 Task: Create an event for the team-building paintball event on the 28th at 7:00 PM.
Action: Mouse moved to (16, 28)
Screenshot: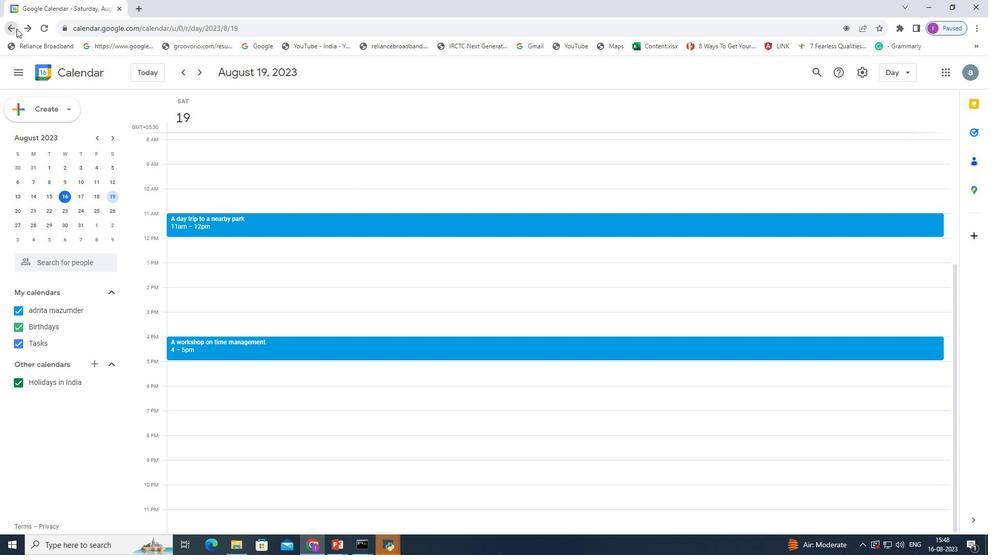 
Action: Mouse pressed left at (16, 28)
Screenshot: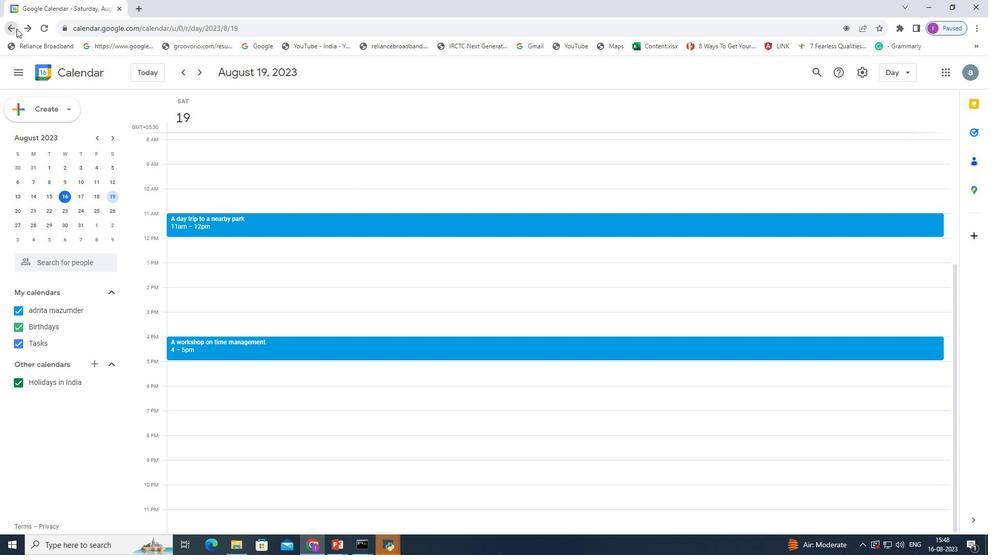 
Action: Mouse moved to (34, 223)
Screenshot: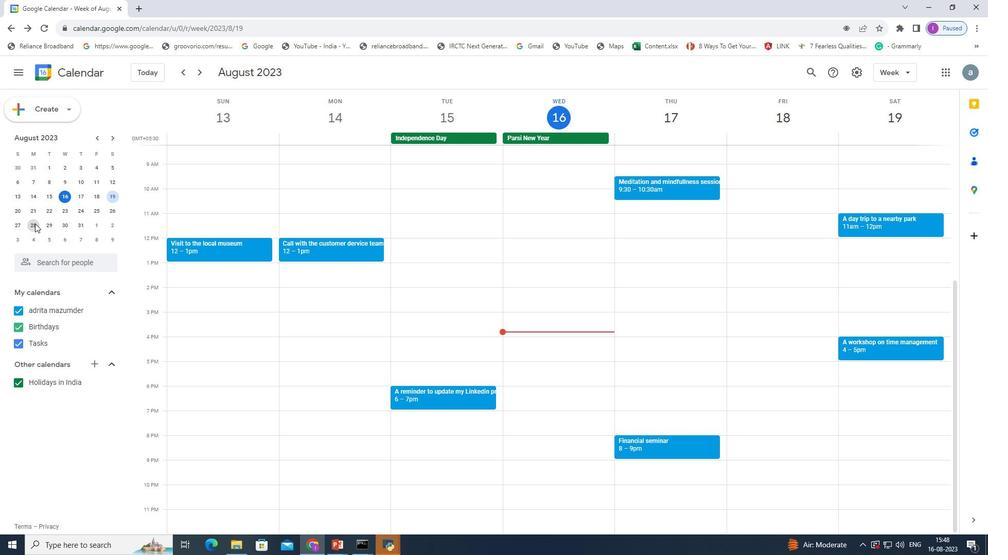 
Action: Mouse pressed left at (34, 223)
Screenshot: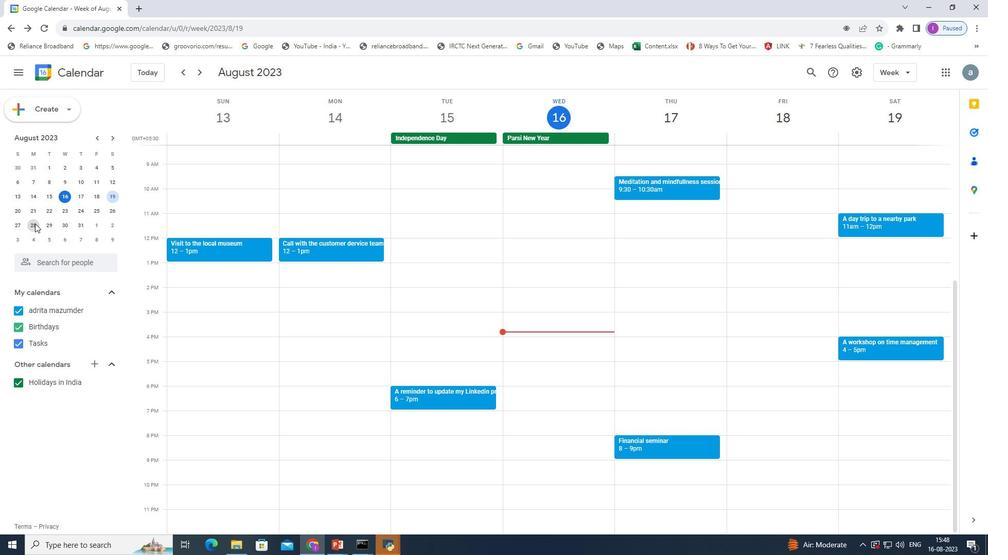 
Action: Mouse pressed left at (34, 223)
Screenshot: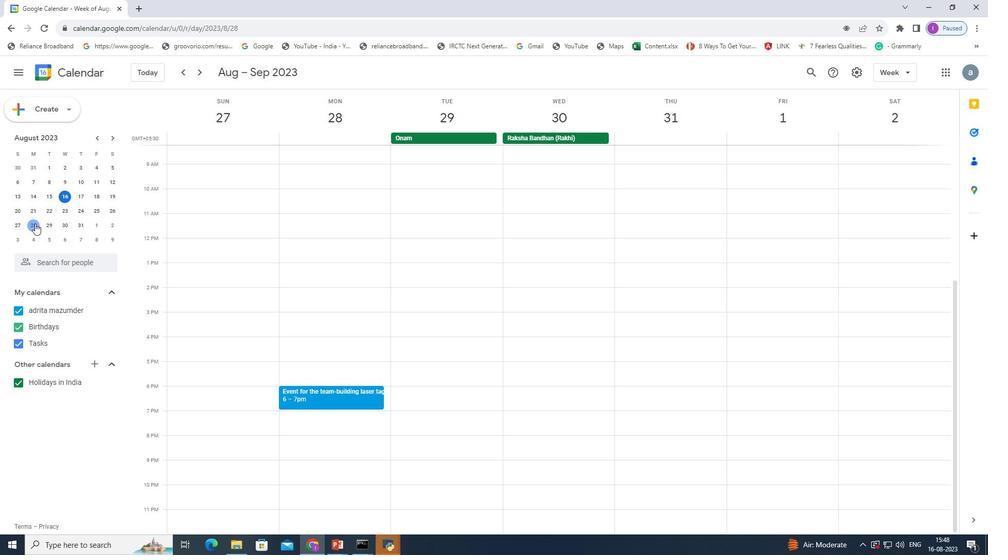 
Action: Mouse moved to (178, 418)
Screenshot: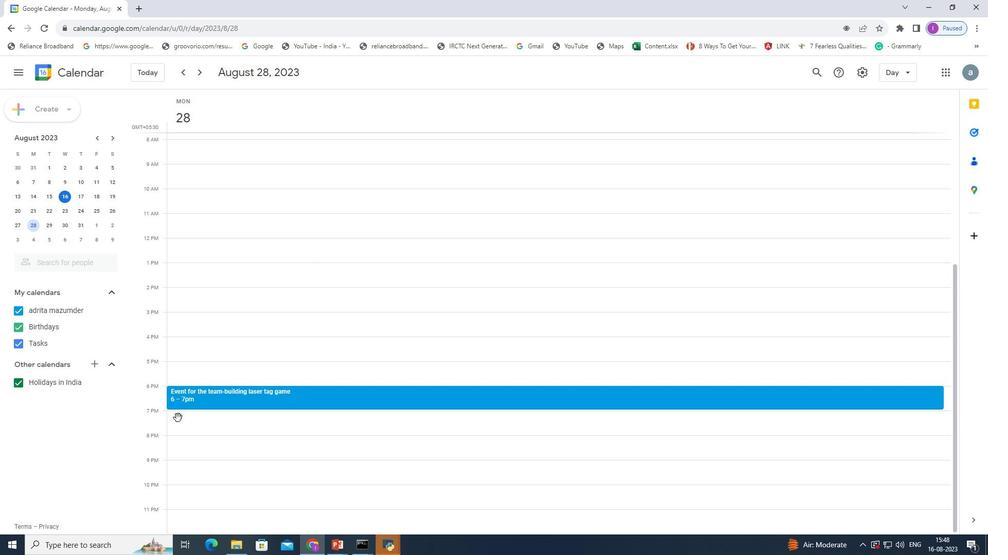 
Action: Mouse pressed left at (178, 418)
Screenshot: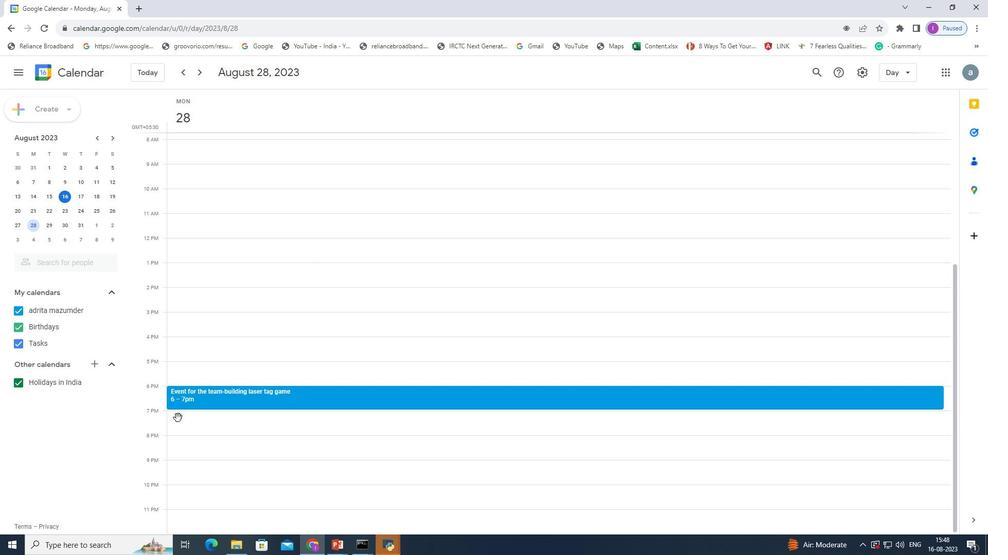 
Action: Mouse moved to (483, 197)
Screenshot: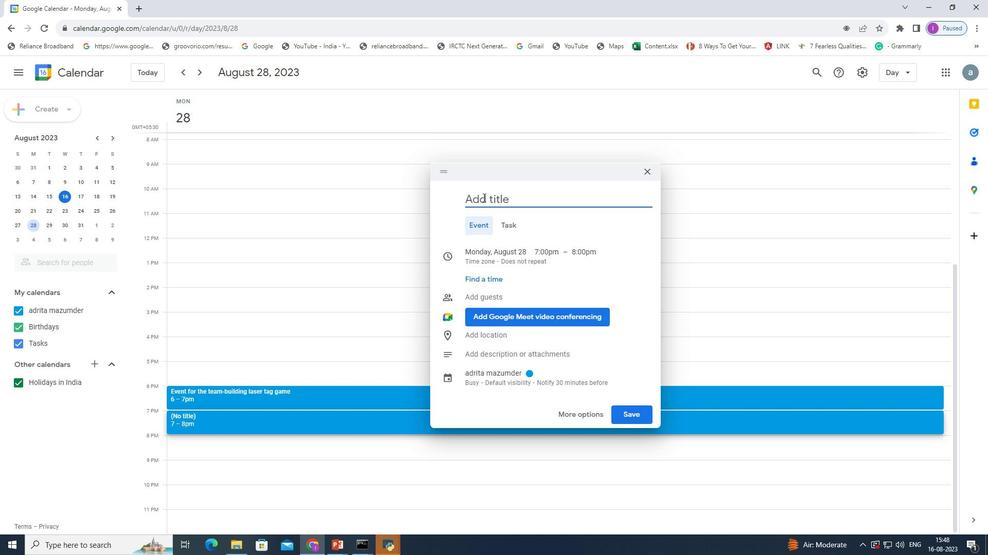 
Action: Mouse pressed left at (483, 197)
Screenshot: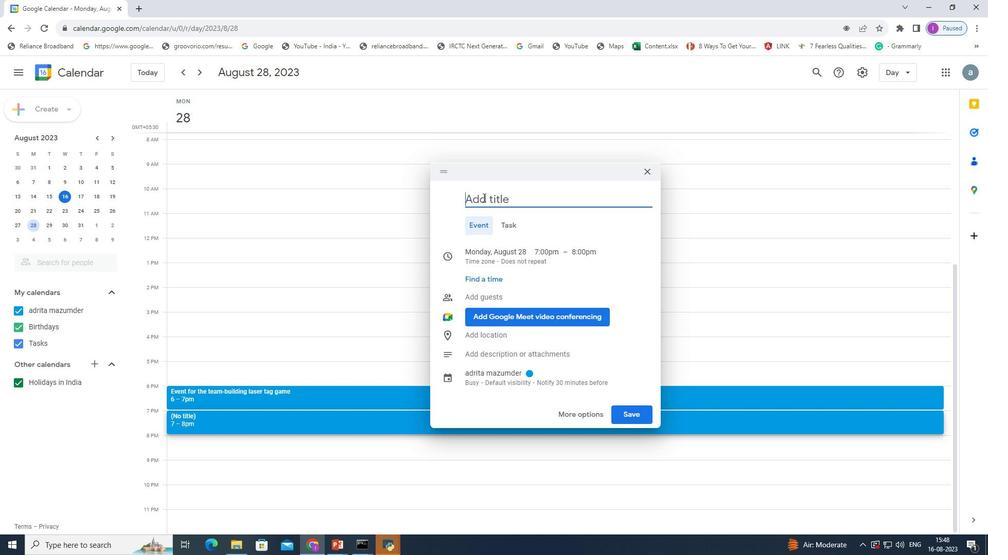 
Action: Mouse moved to (482, 197)
Screenshot: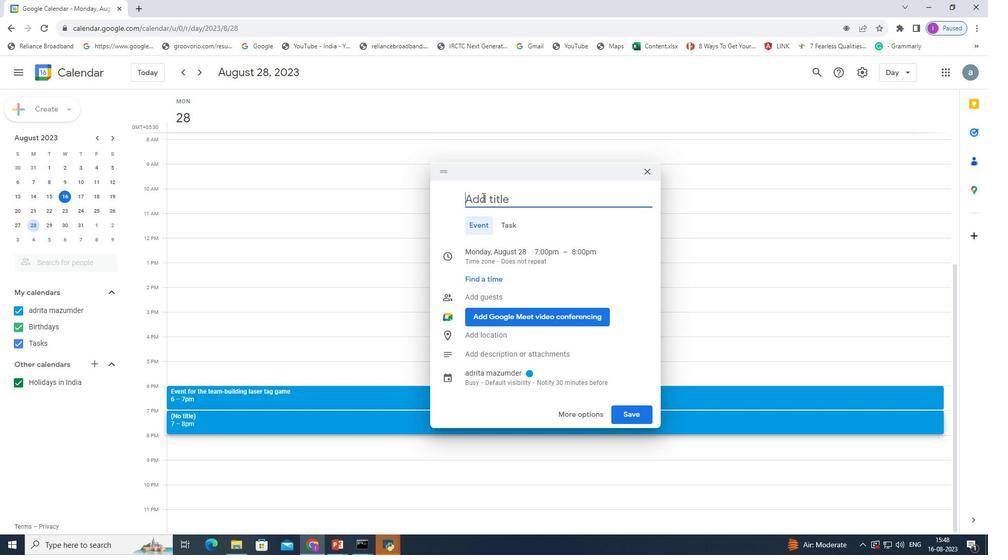 
Action: Key pressed <Key.shift><Key.shift><Key.shift><Key.shift><Key.shift><Key.shift><Key.shift><Key.shift><Key.shift>An<Key.space>evev<Key.backspace>nt<Key.space>for<Key.space>the<Key.space>r<Key.backspace>team-building<Key.space>paintball<Key.space>avent
Screenshot: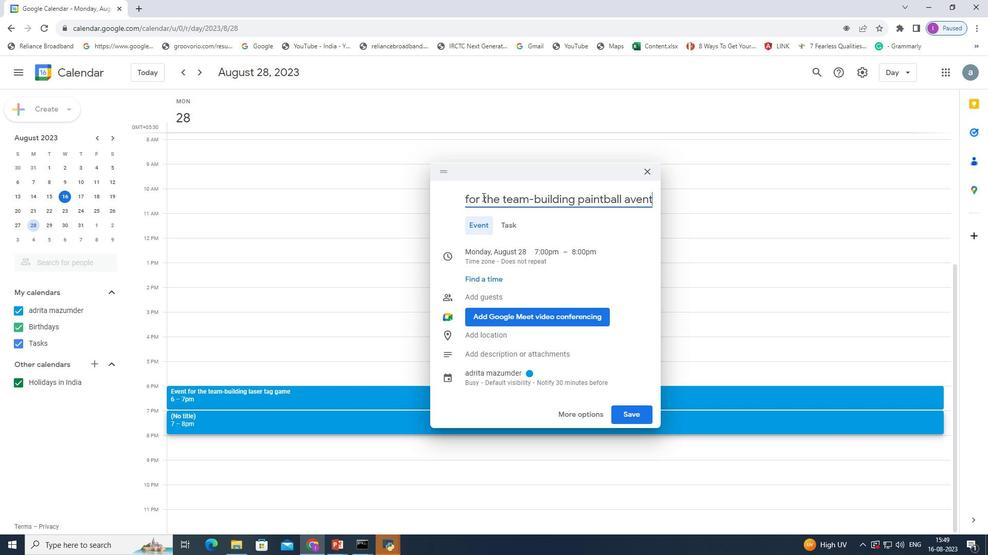 
Action: Mouse moved to (628, 201)
Screenshot: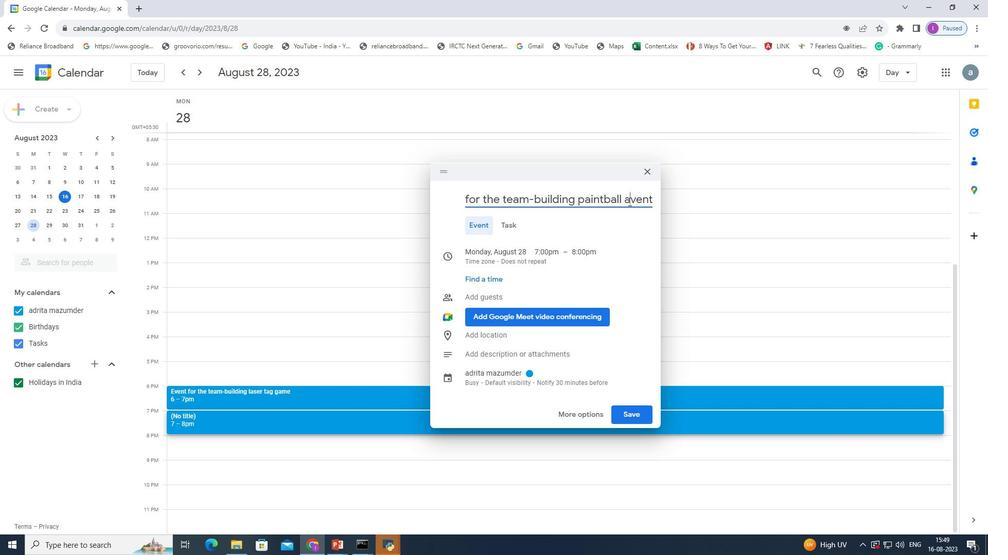 
Action: Mouse pressed left at (628, 201)
Screenshot: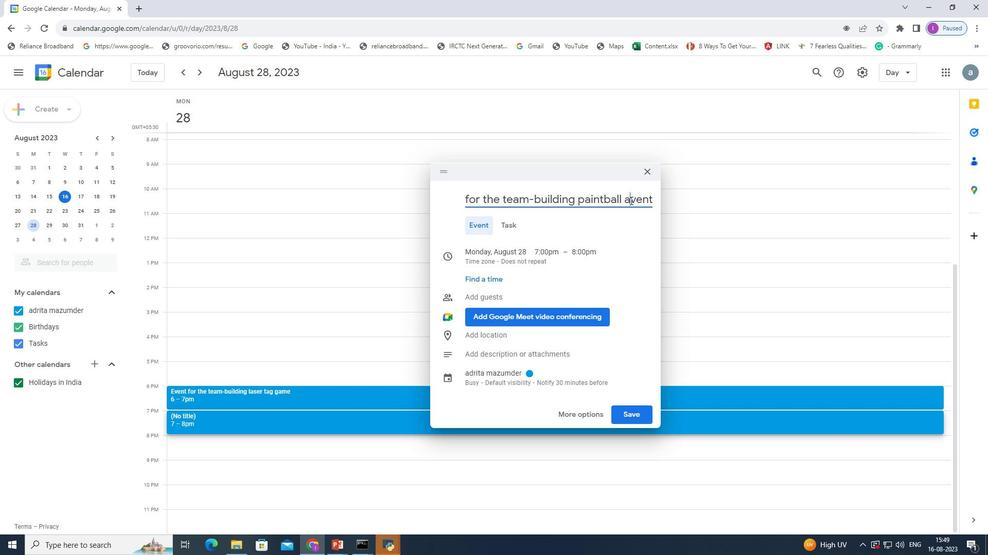 
Action: Mouse moved to (670, 177)
Screenshot: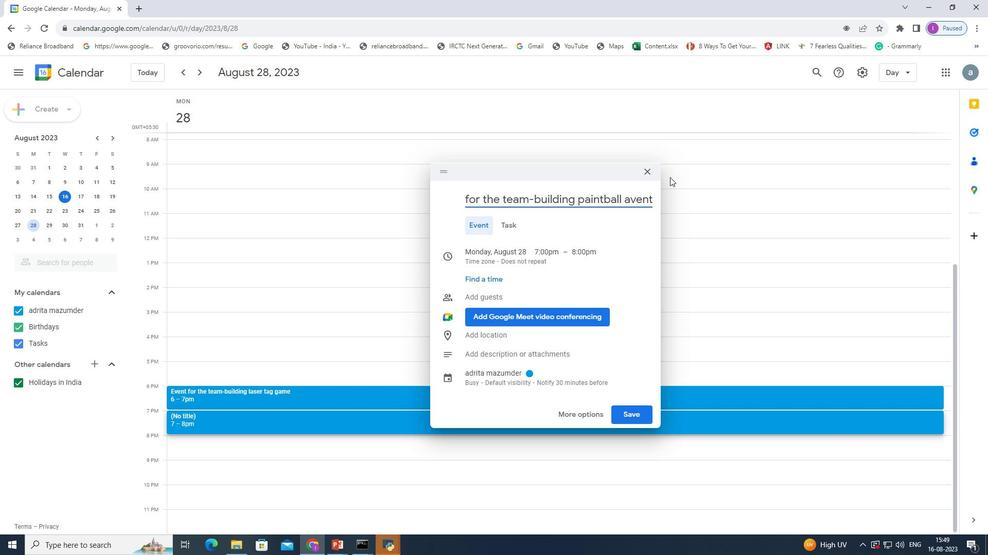 
Action: Key pressed <Key.backspace>e
Screenshot: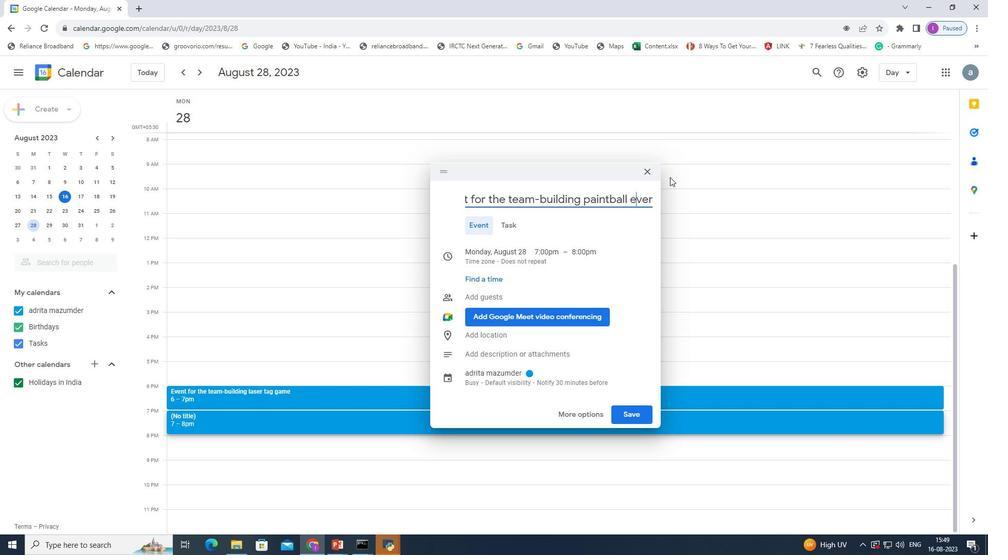 
Action: Mouse moved to (651, 198)
Screenshot: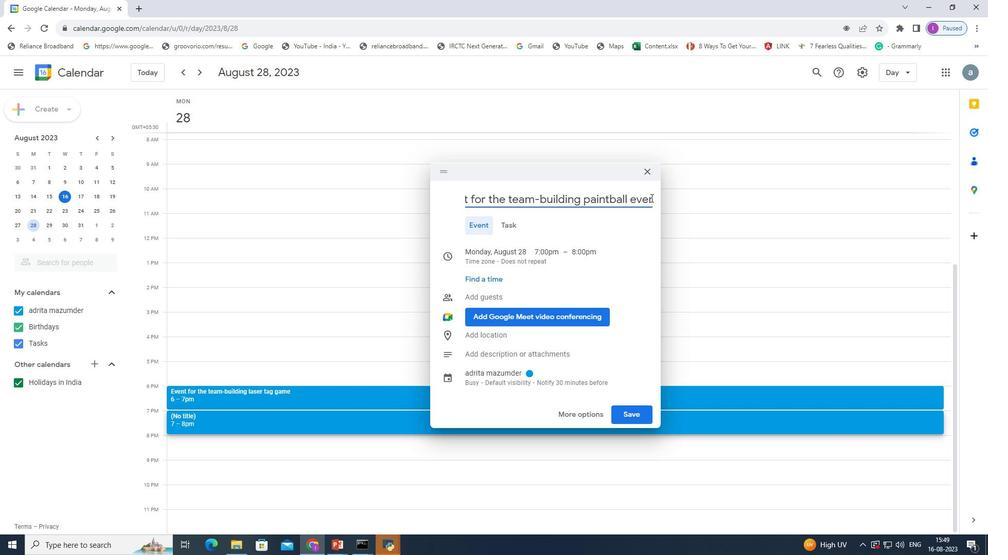 
Action: Mouse pressed left at (651, 198)
Screenshot: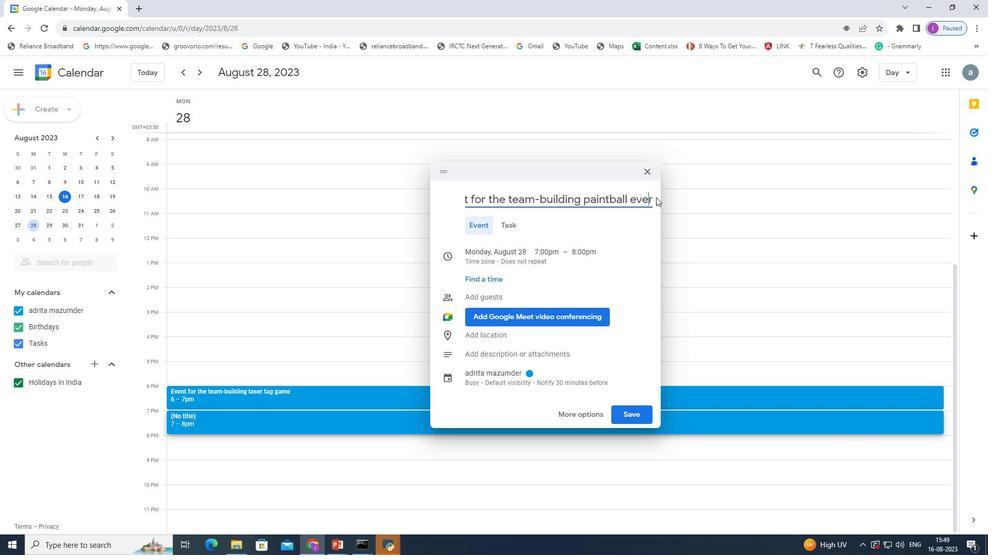 
Action: Mouse moved to (629, 201)
Screenshot: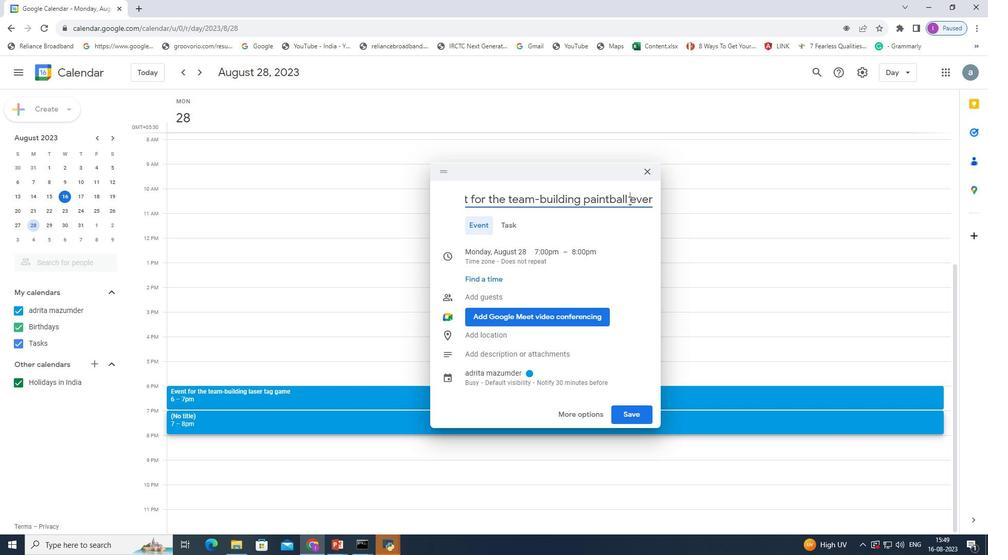 
Action: Mouse pressed left at (629, 201)
Screenshot: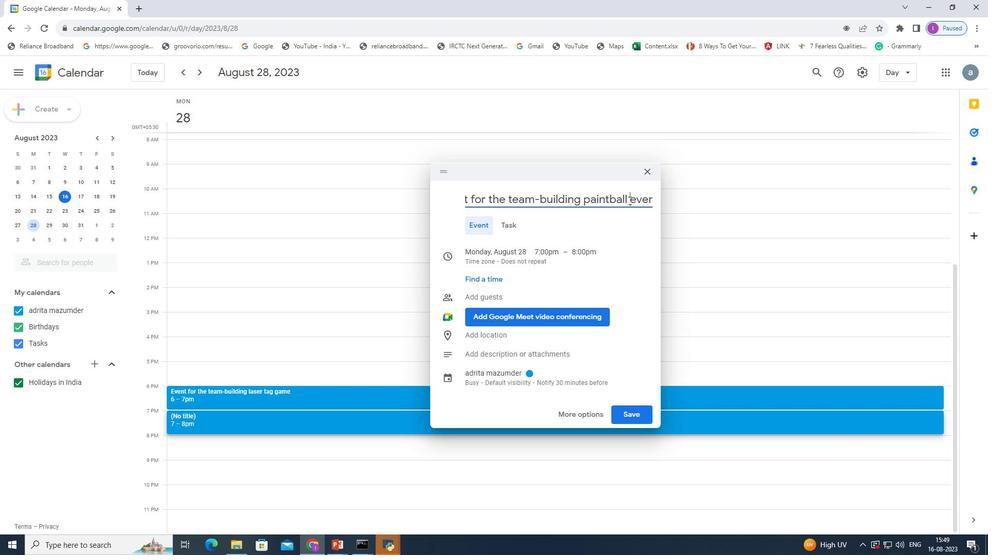 
Action: Mouse moved to (651, 197)
Screenshot: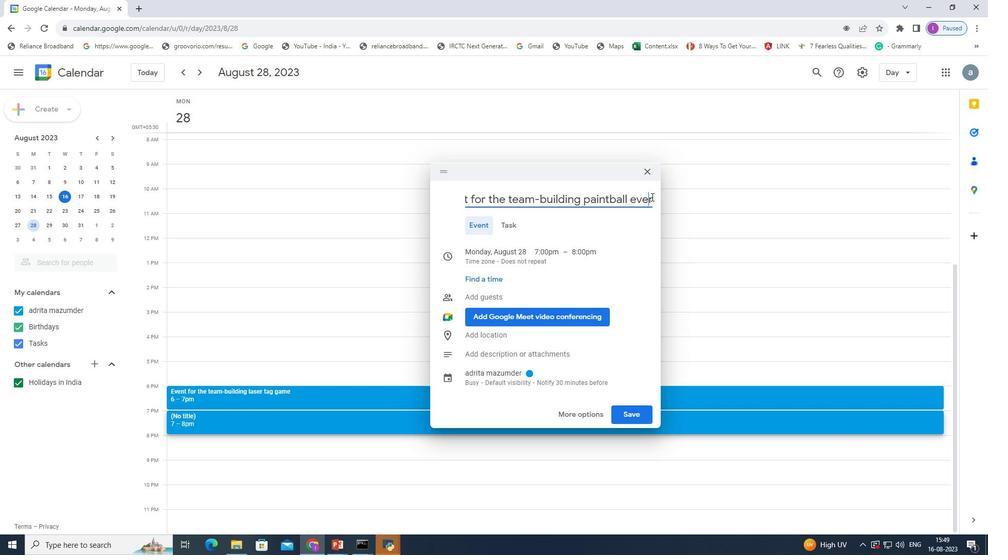 
Action: Mouse pressed left at (651, 197)
Screenshot: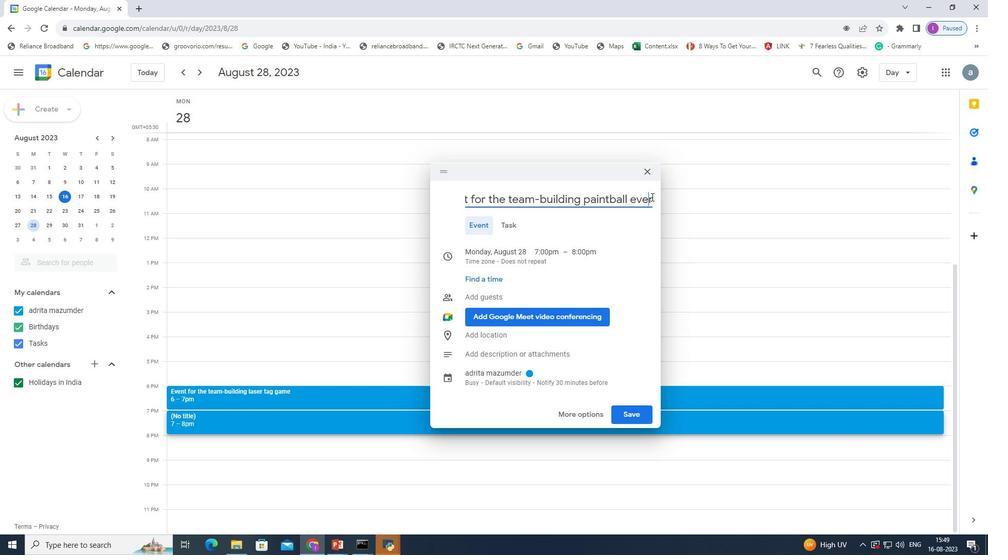 
Action: Mouse moved to (637, 410)
Screenshot: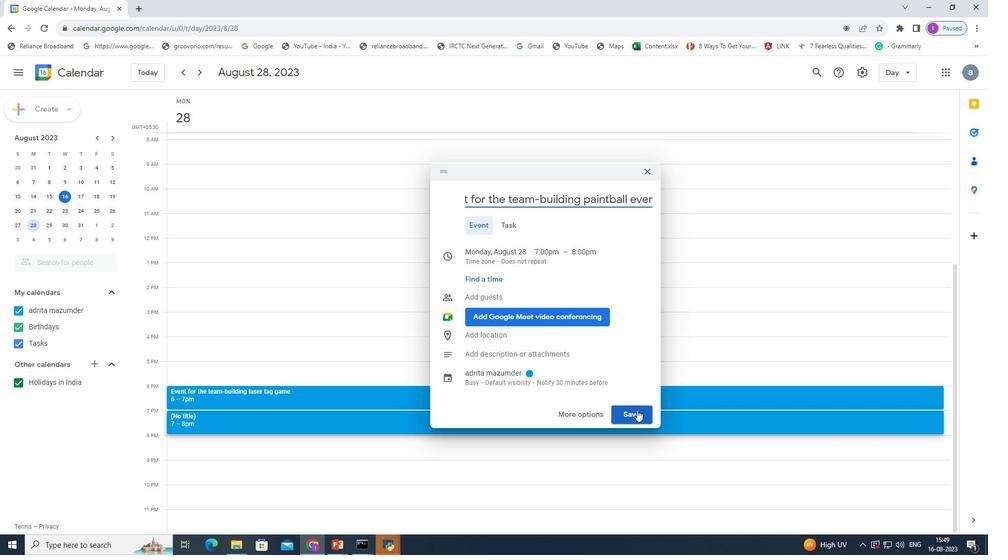 
Action: Mouse pressed left at (637, 410)
Screenshot: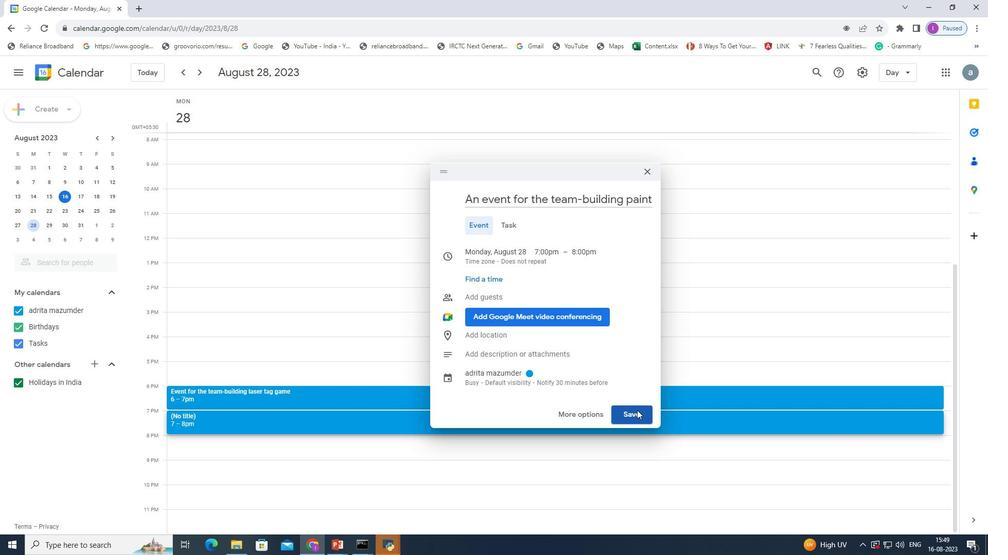 
Action: Mouse moved to (85, 338)
Screenshot: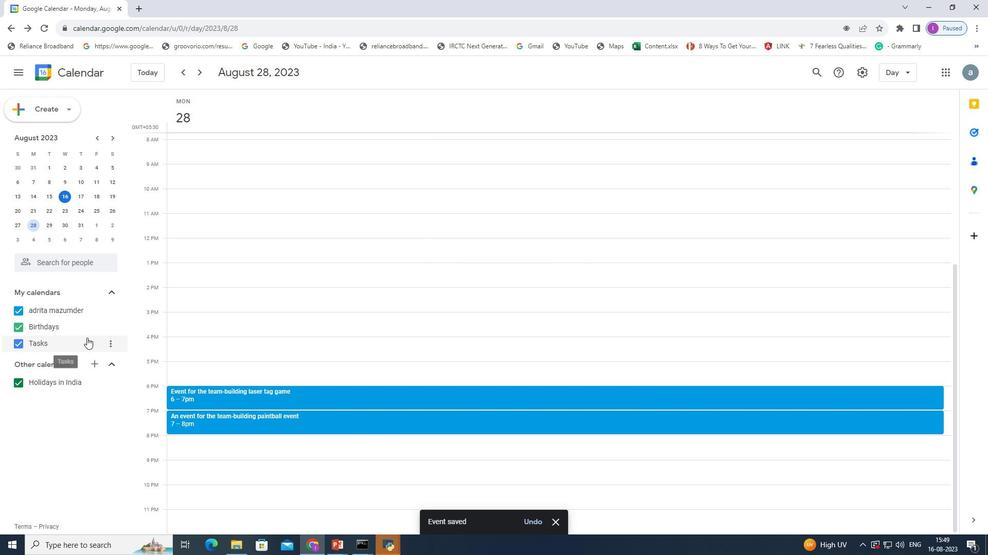 
